 Task: Toggle the visibility of the problems panel.
Action: Mouse moved to (730, 168)
Screenshot: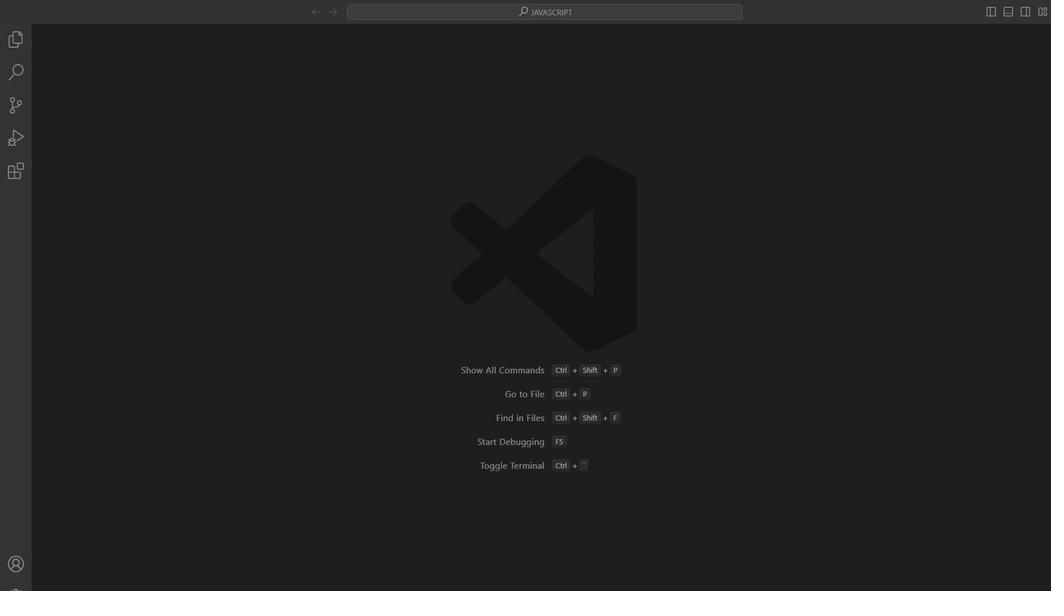 
Action: Mouse pressed left at (730, 168)
Screenshot: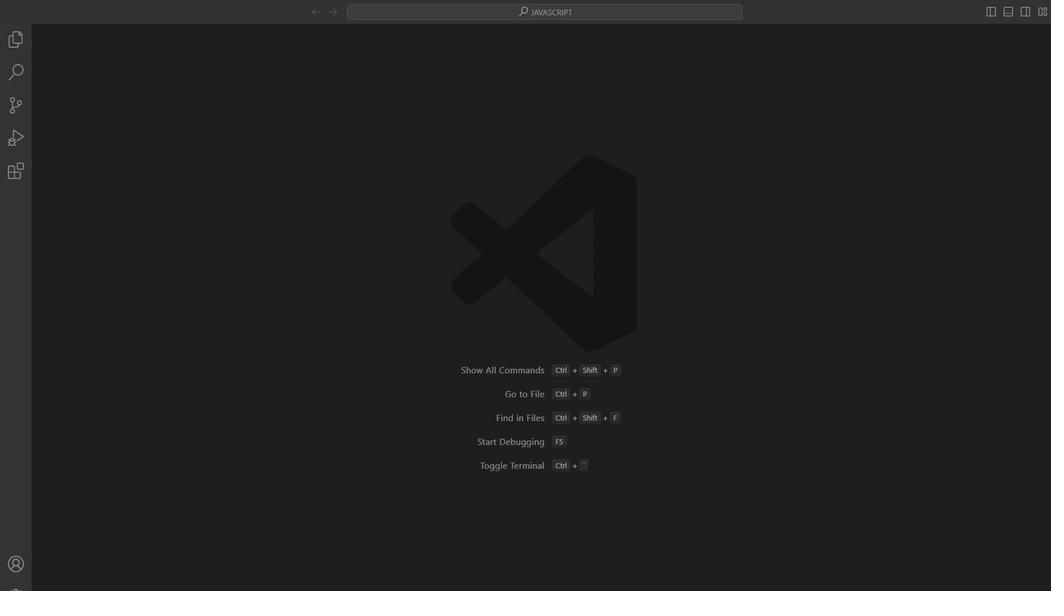 
Action: Mouse moved to (730, 168)
Screenshot: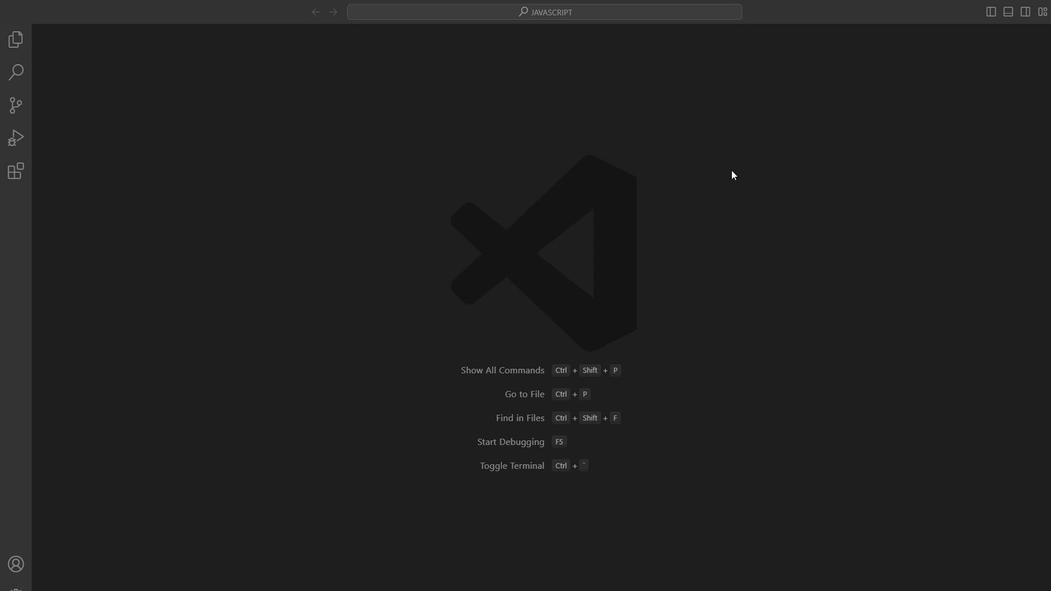 
Action: Mouse pressed left at (730, 168)
Screenshot: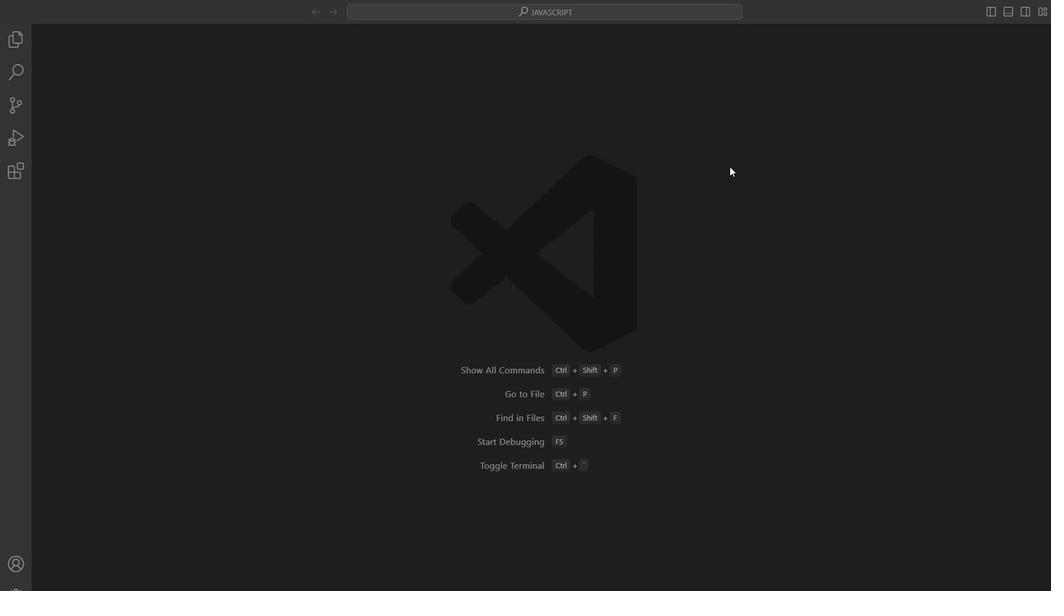 
Action: Key pressed <Key.shift>ctrl+Pproblems<Key.space><Key.down><Key.down><Key.down><Key.down><Key.enter><Key.shift>ctrl+Pproblems<Key.space><Key.down><Key.up><Key.enter>
Screenshot: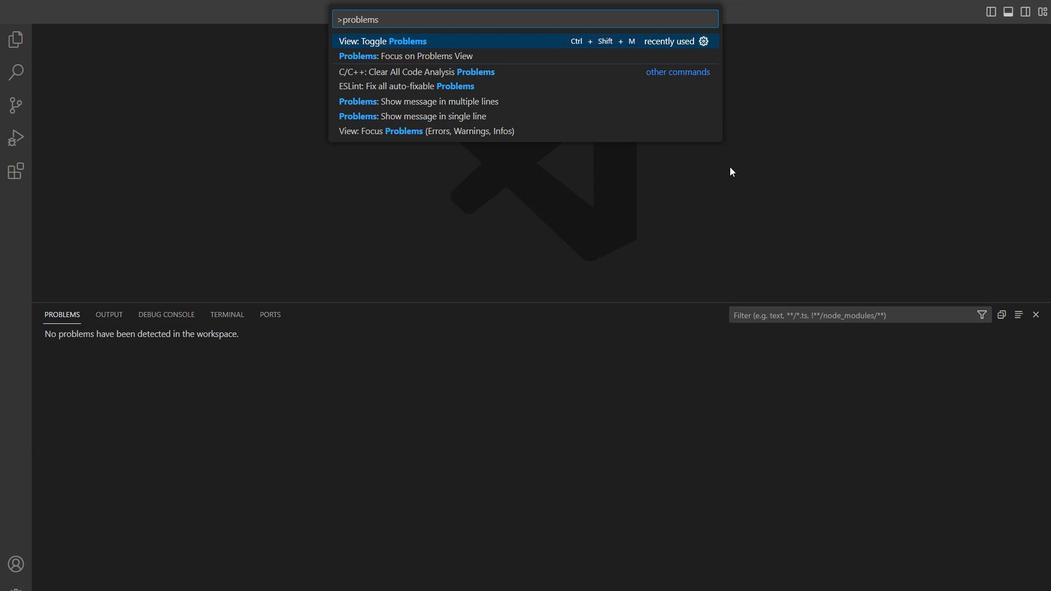 
Action: Mouse moved to (730, 168)
Screenshot: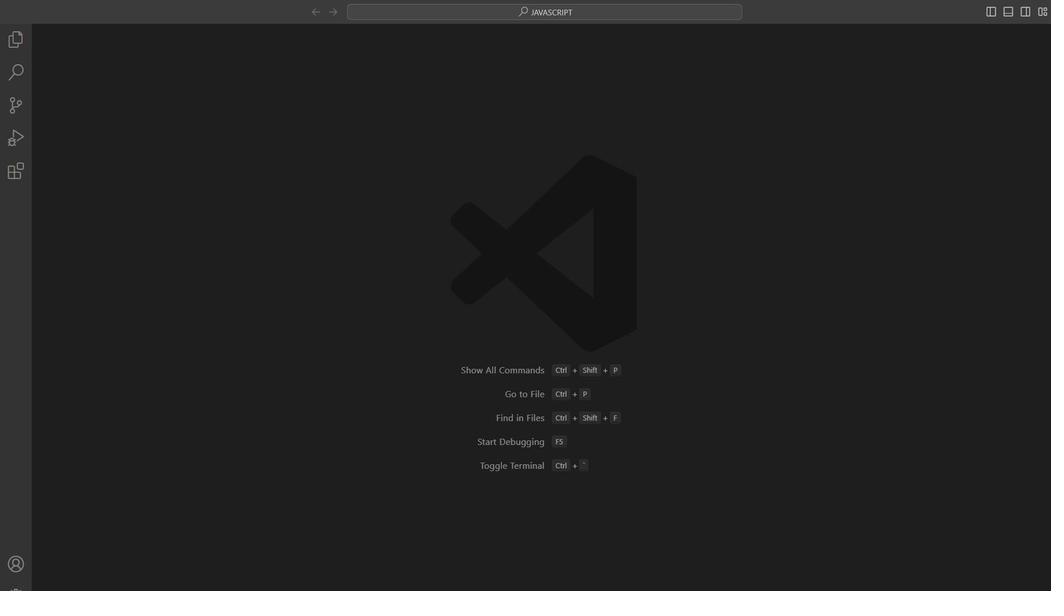 
Action: Mouse pressed left at (730, 168)
Screenshot: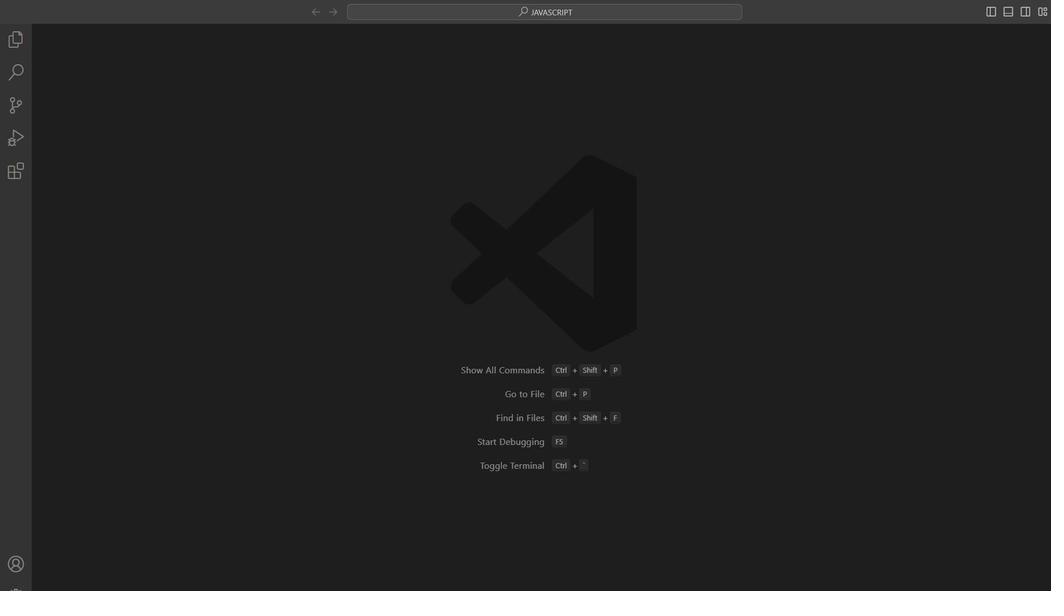 
